 Task: Provide the results of the 2023 Victory Lane Racing Xfinity Series for the track "Sonoma Raceway".
Action: Mouse moved to (159, 267)
Screenshot: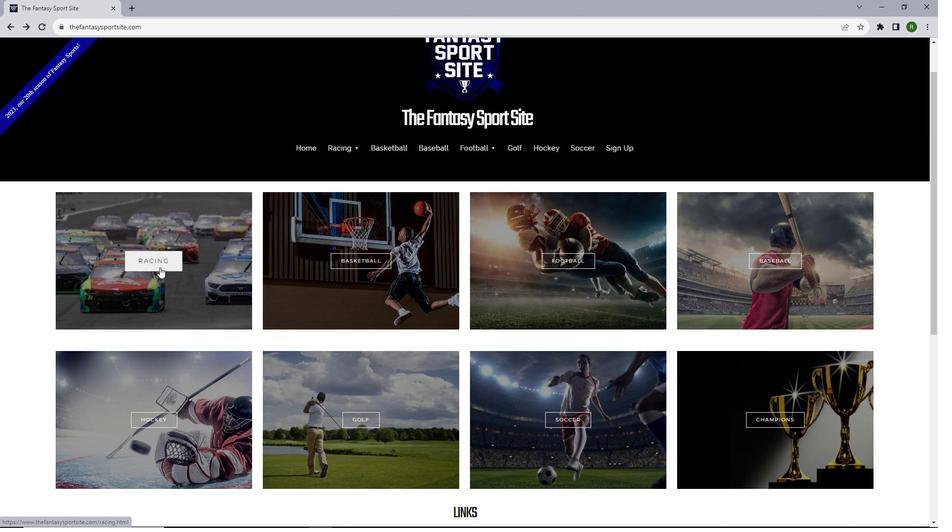 
Action: Mouse pressed left at (159, 267)
Screenshot: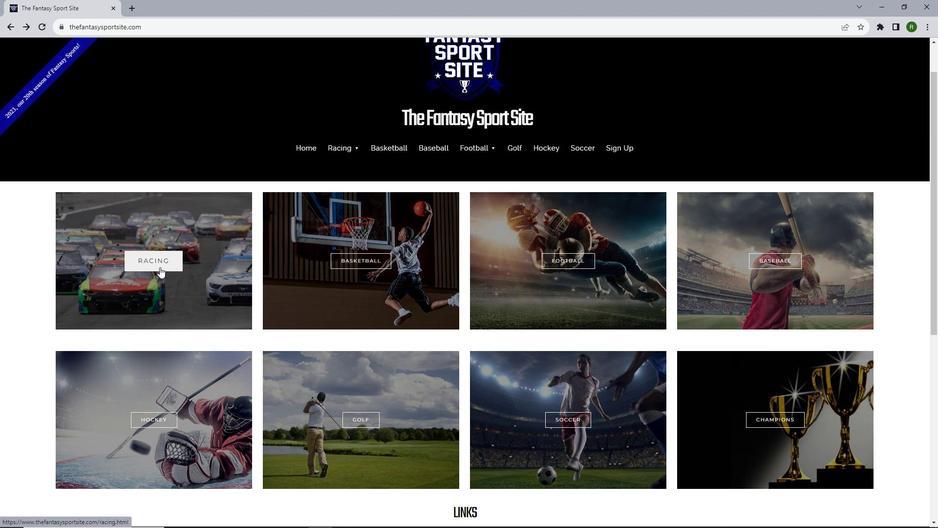 
Action: Mouse moved to (174, 283)
Screenshot: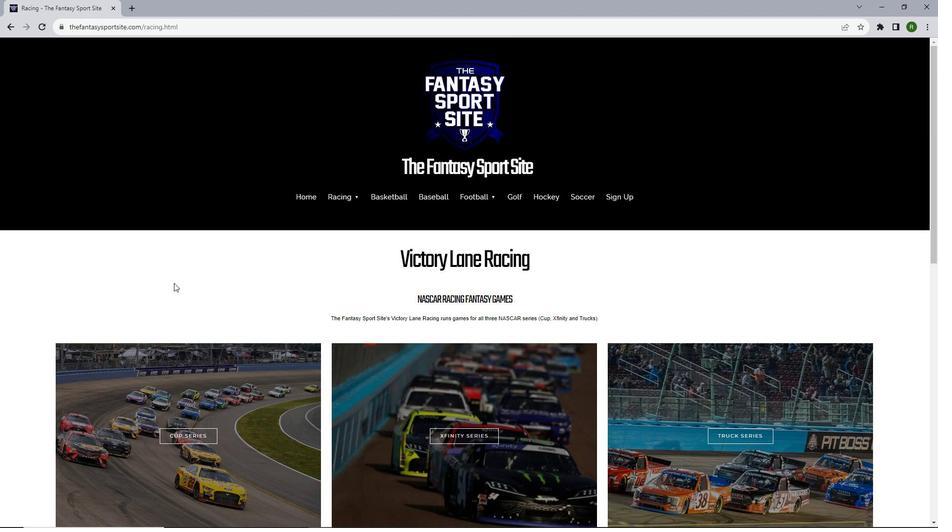 
Action: Mouse scrolled (174, 282) with delta (0, 0)
Screenshot: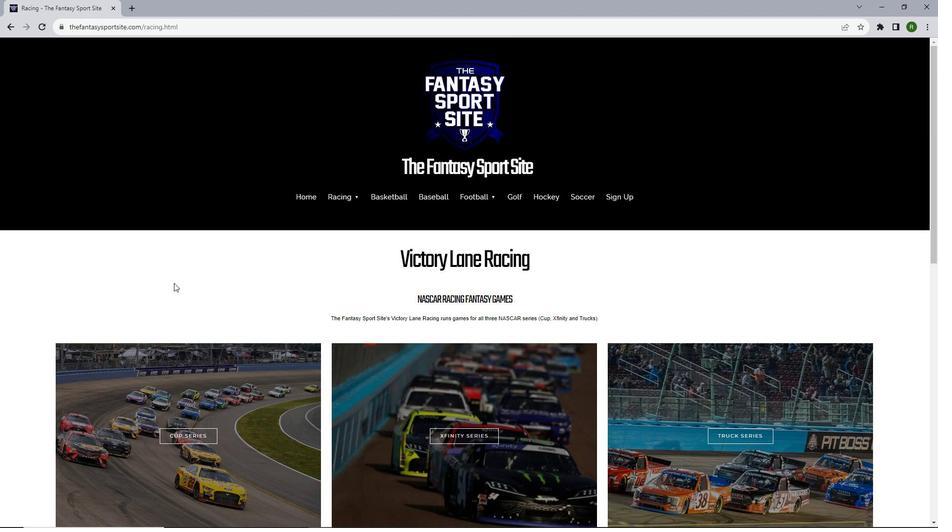 
Action: Mouse scrolled (174, 282) with delta (0, 0)
Screenshot: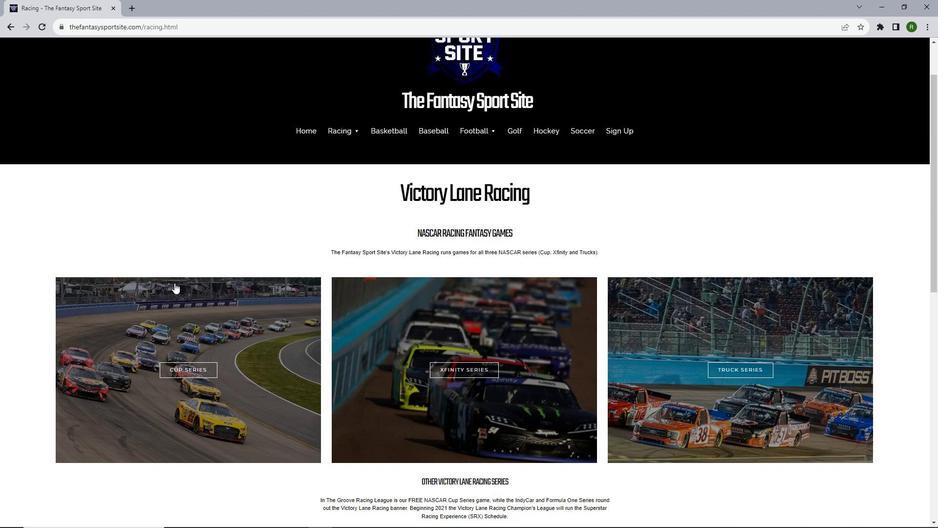 
Action: Mouse scrolled (174, 282) with delta (0, 0)
Screenshot: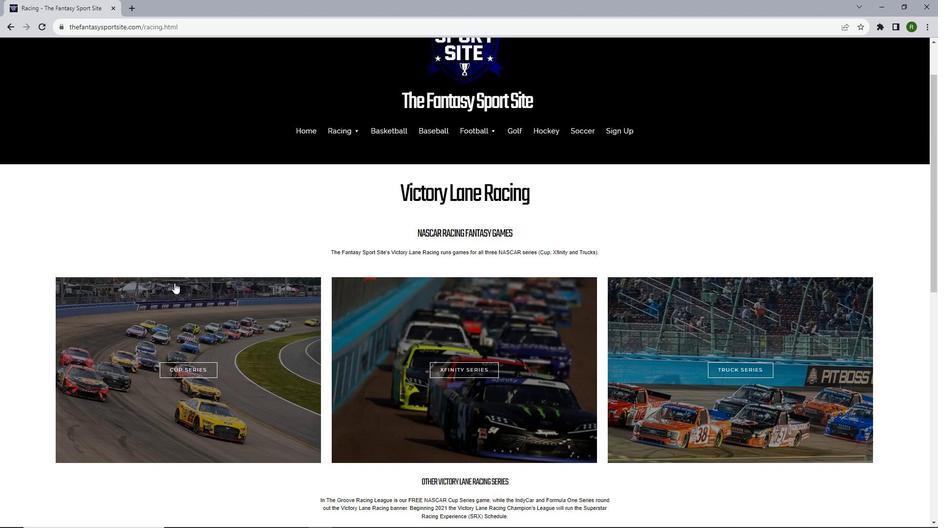 
Action: Mouse moved to (480, 290)
Screenshot: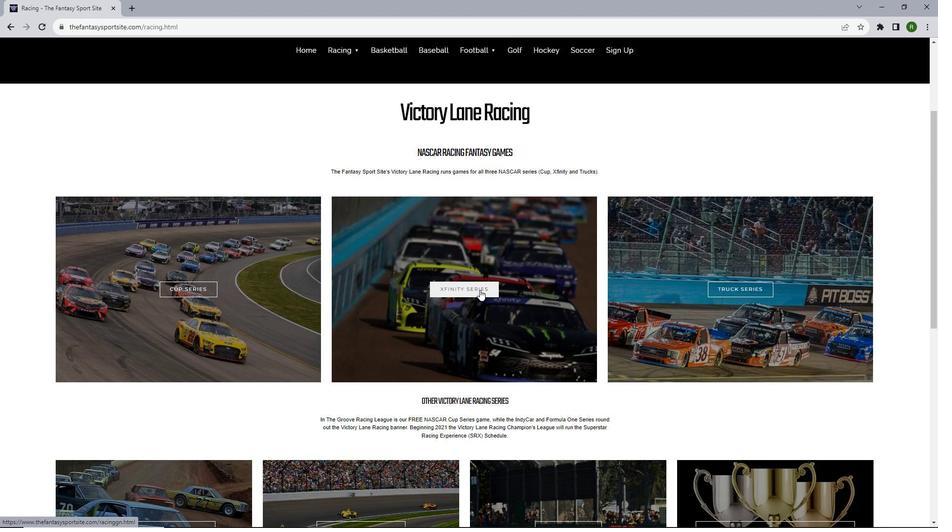 
Action: Mouse pressed left at (480, 290)
Screenshot: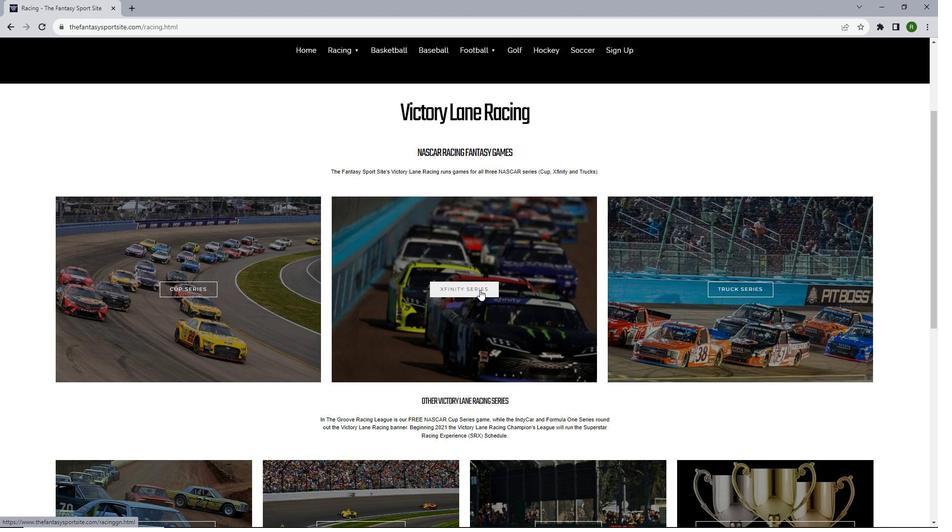 
Action: Mouse moved to (461, 284)
Screenshot: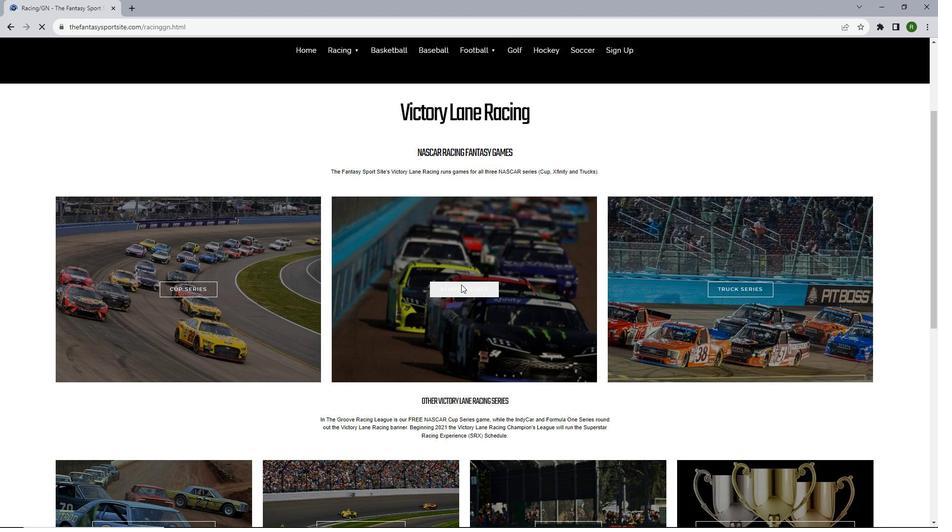 
Action: Mouse scrolled (461, 284) with delta (0, 0)
Screenshot: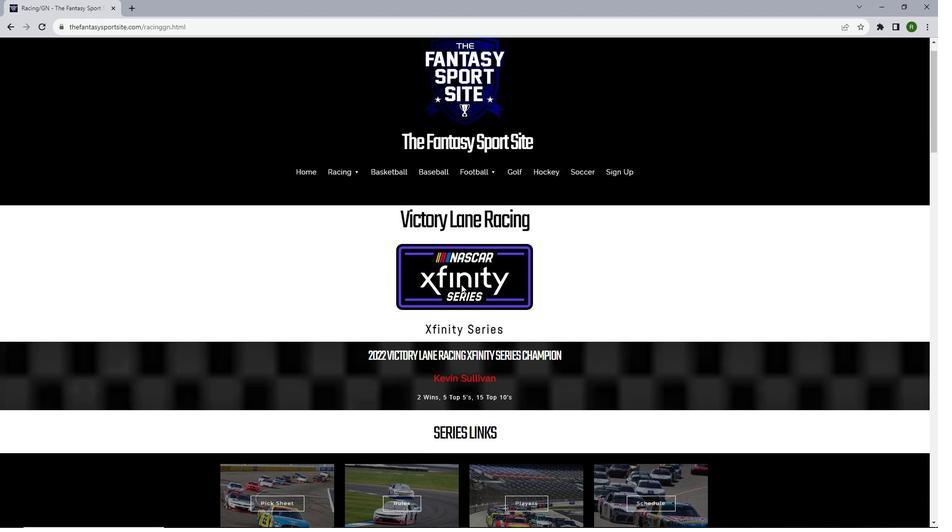 
Action: Mouse scrolled (461, 284) with delta (0, 0)
Screenshot: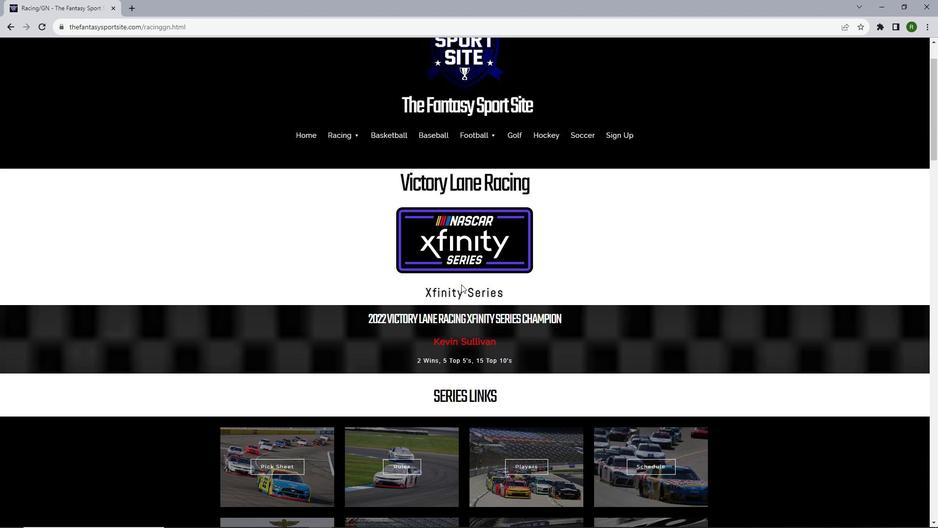 
Action: Mouse scrolled (461, 284) with delta (0, 0)
Screenshot: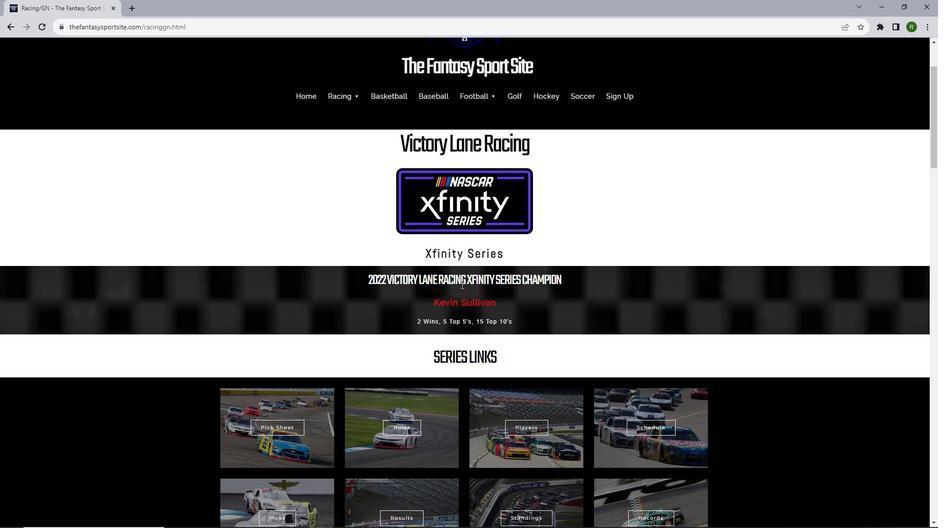 
Action: Mouse scrolled (461, 284) with delta (0, 0)
Screenshot: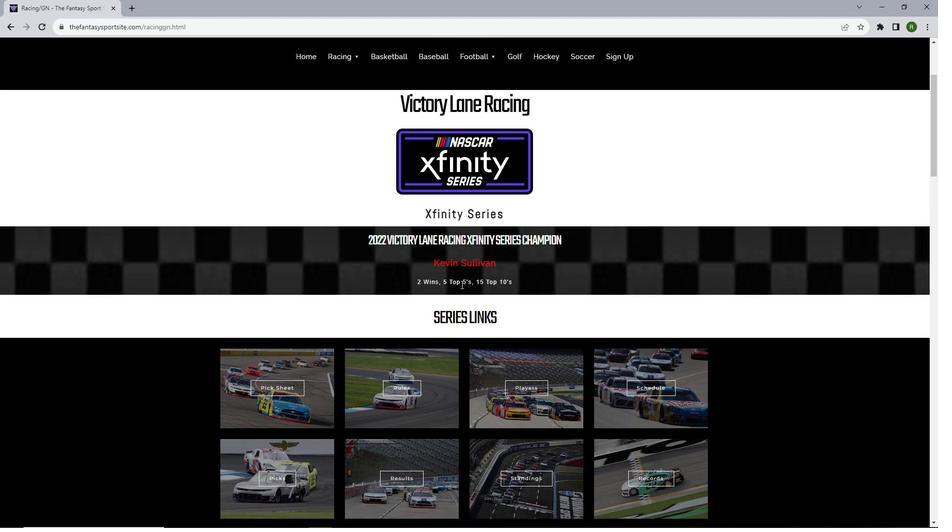 
Action: Mouse scrolled (461, 284) with delta (0, 0)
Screenshot: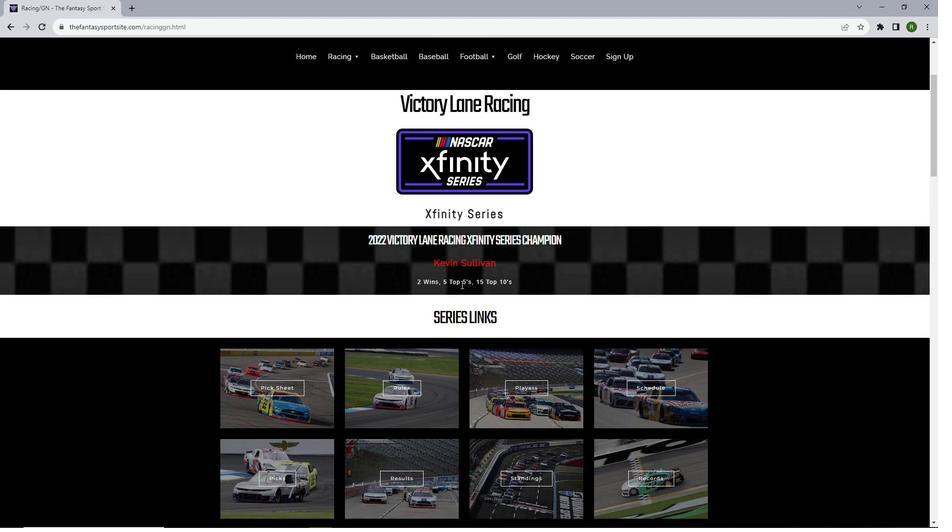 
Action: Mouse scrolled (461, 284) with delta (0, 0)
Screenshot: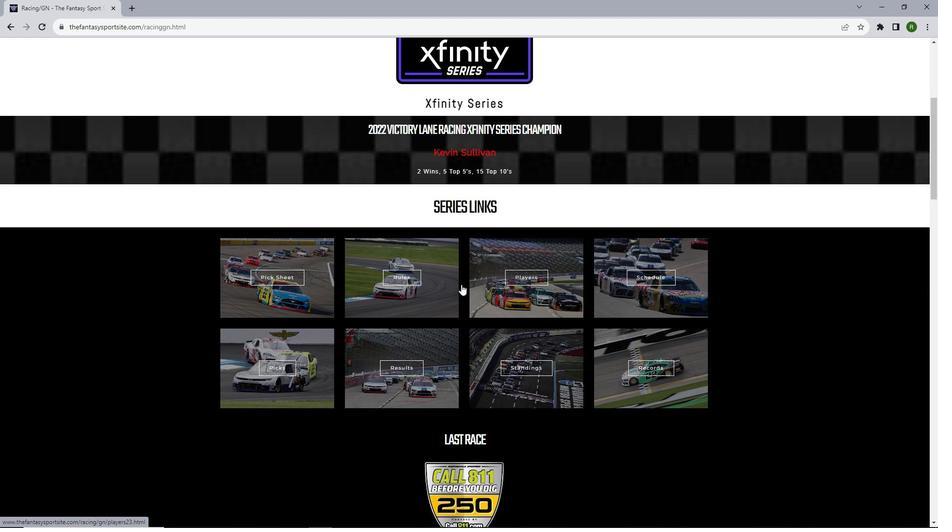 
Action: Mouse moved to (394, 323)
Screenshot: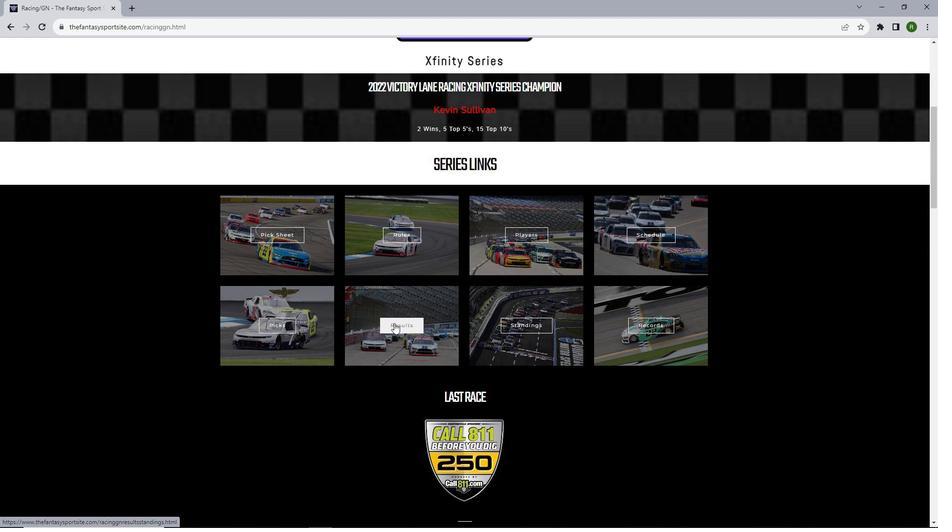 
Action: Mouse pressed left at (394, 323)
Screenshot: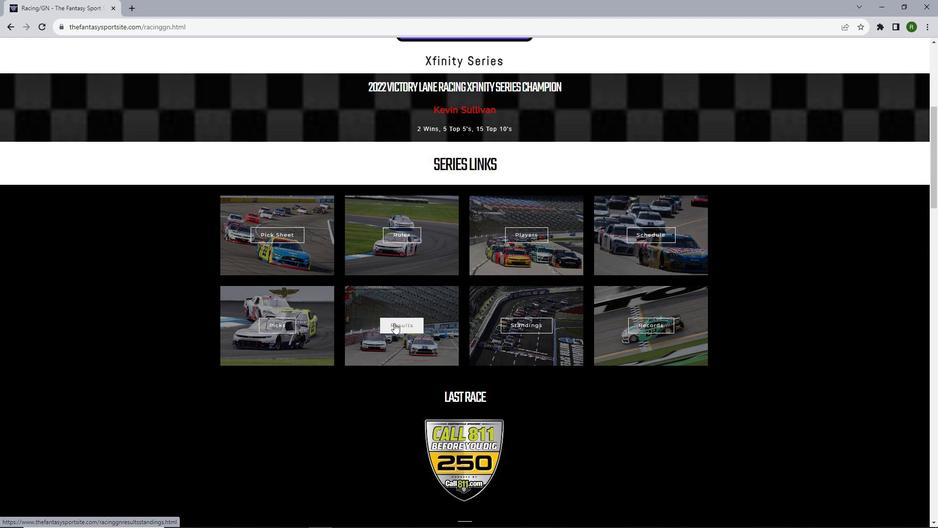 
Action: Mouse moved to (439, 279)
Screenshot: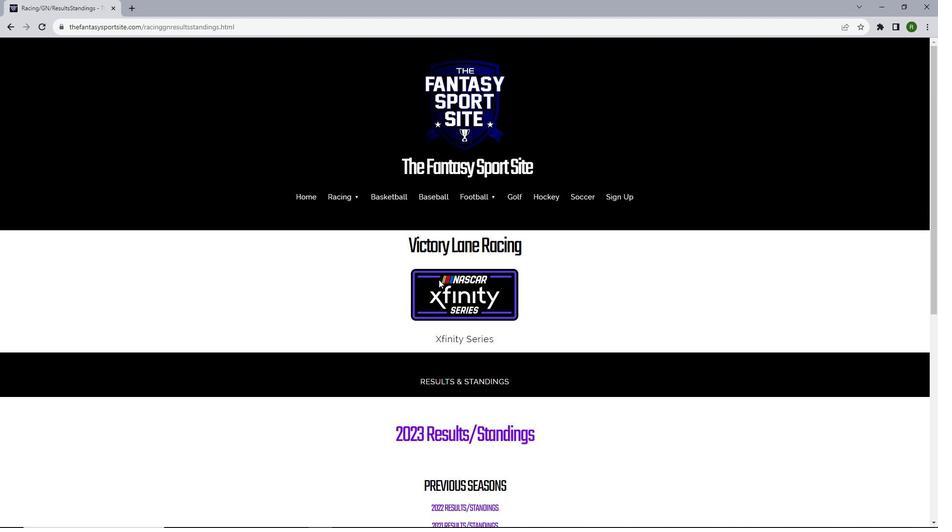 
Action: Mouse scrolled (439, 279) with delta (0, 0)
Screenshot: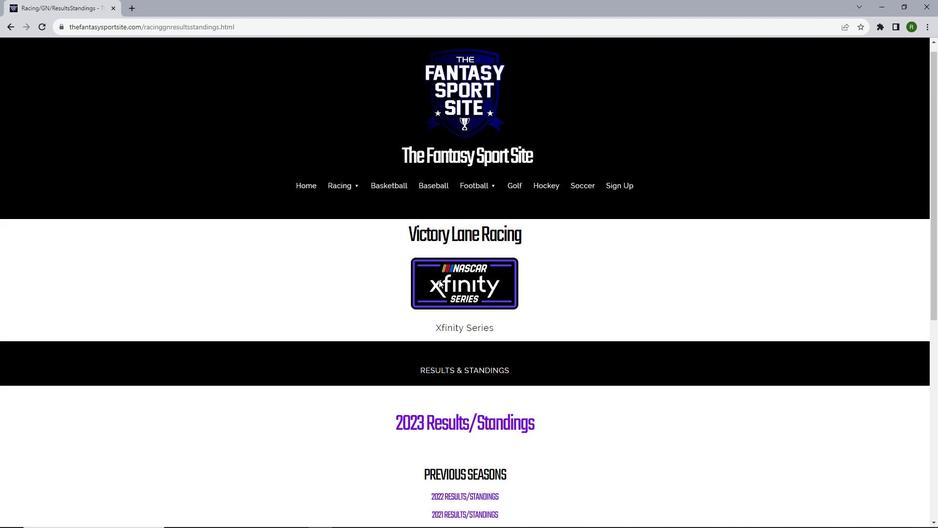 
Action: Mouse moved to (418, 388)
Screenshot: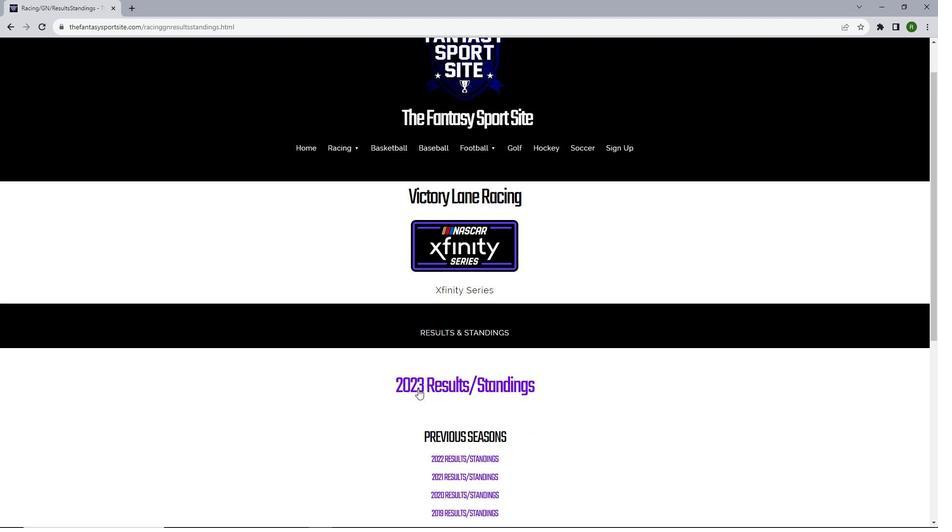 
Action: Mouse pressed left at (418, 388)
Screenshot: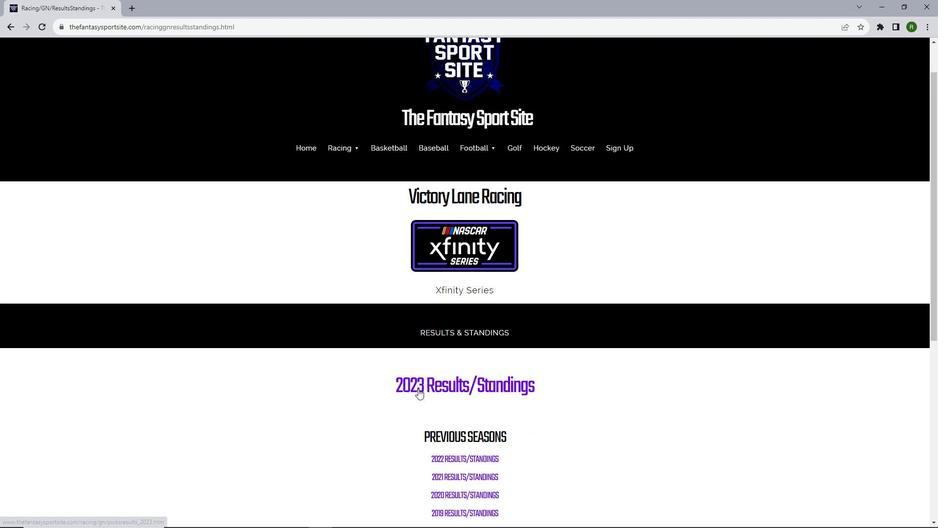 
Action: Mouse moved to (552, 217)
Screenshot: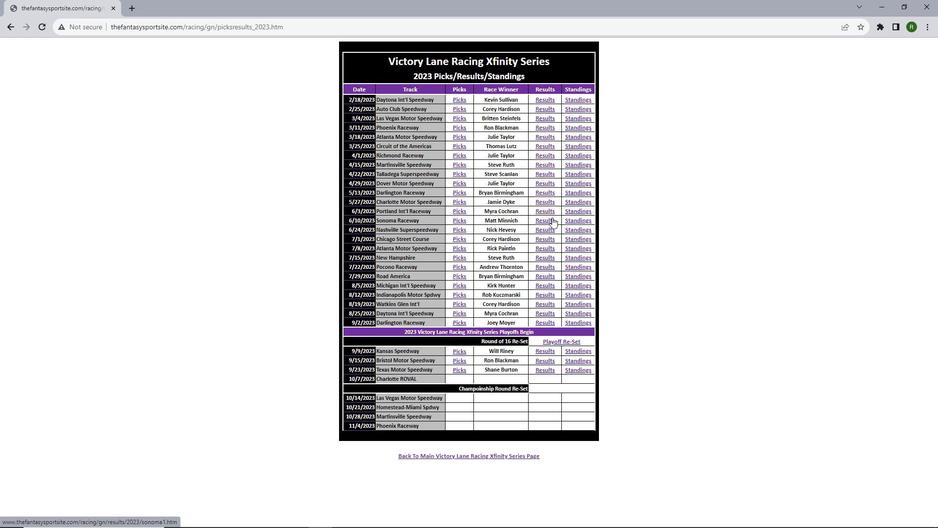 
Action: Mouse pressed left at (552, 217)
Screenshot: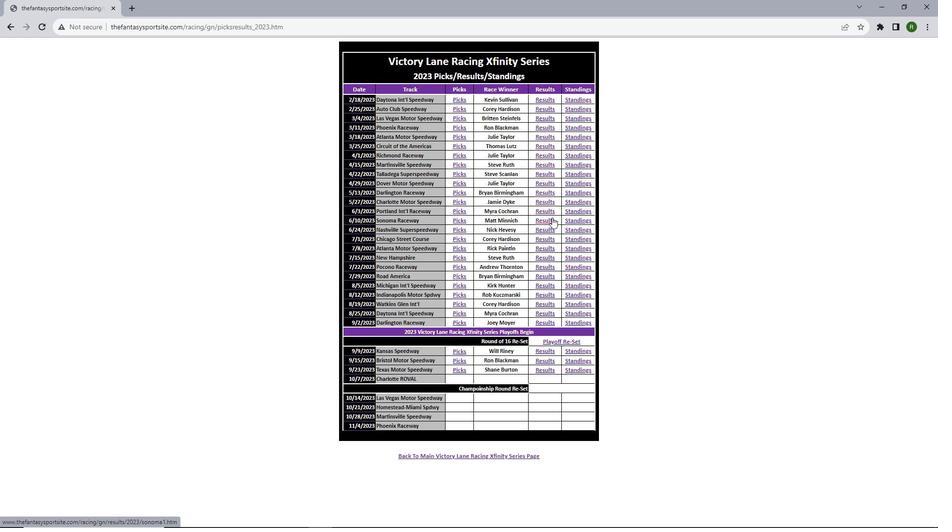 
Action: Mouse moved to (544, 217)
Screenshot: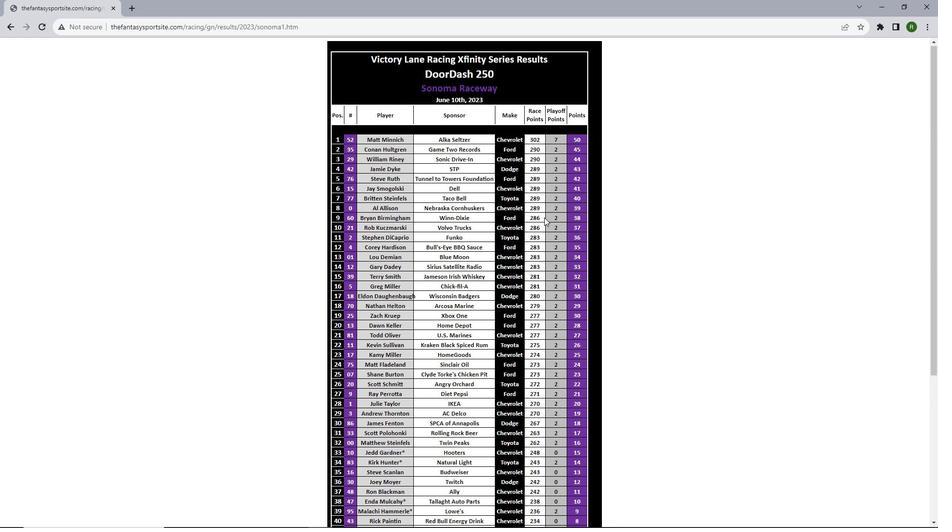 
Action: Mouse scrolled (544, 217) with delta (0, 0)
Screenshot: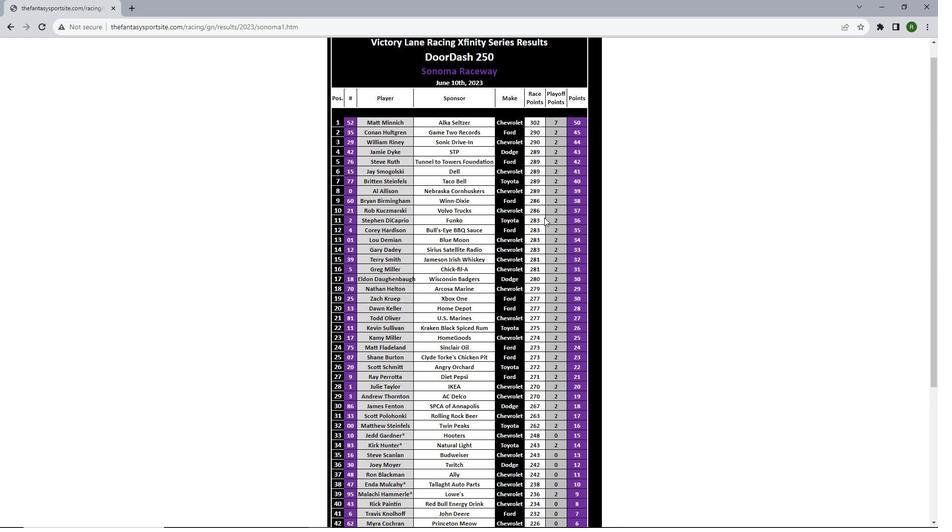 
Action: Mouse scrolled (544, 217) with delta (0, 0)
Screenshot: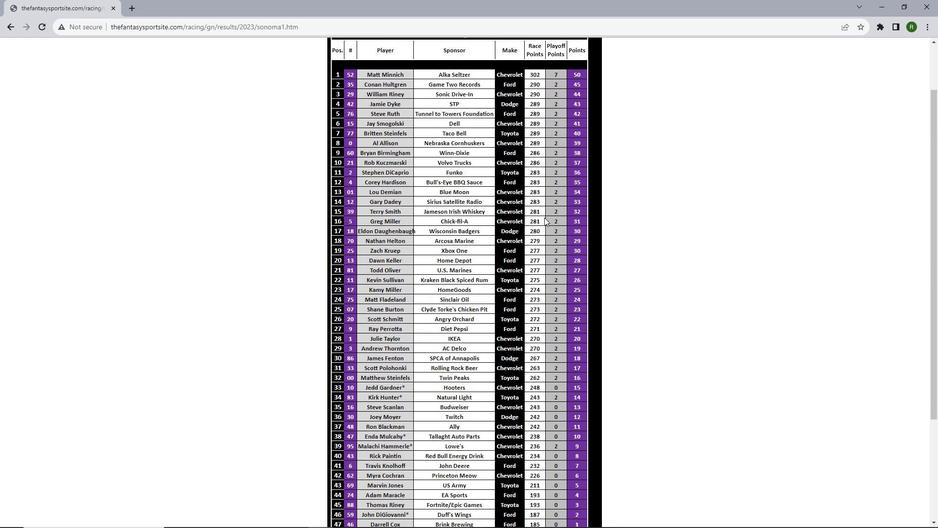 
Action: Mouse scrolled (544, 217) with delta (0, 0)
Screenshot: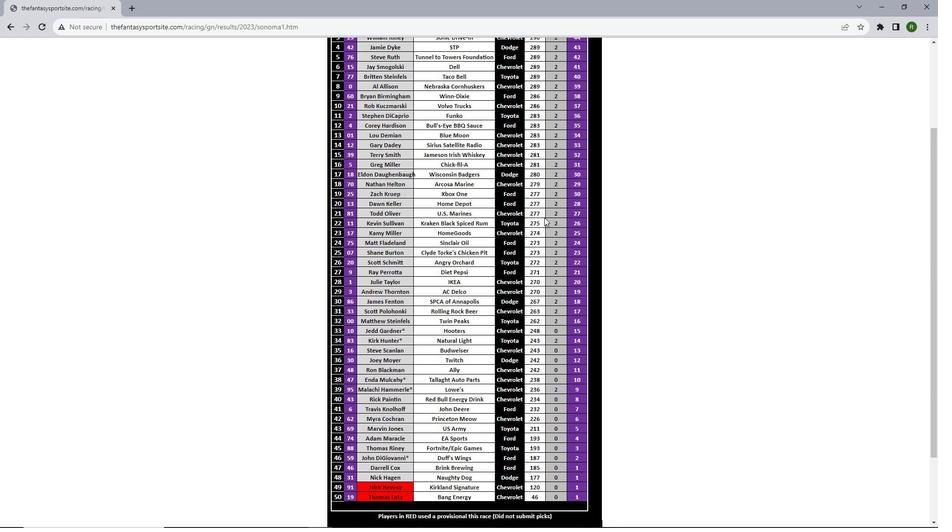 
Action: Mouse scrolled (544, 217) with delta (0, 0)
Screenshot: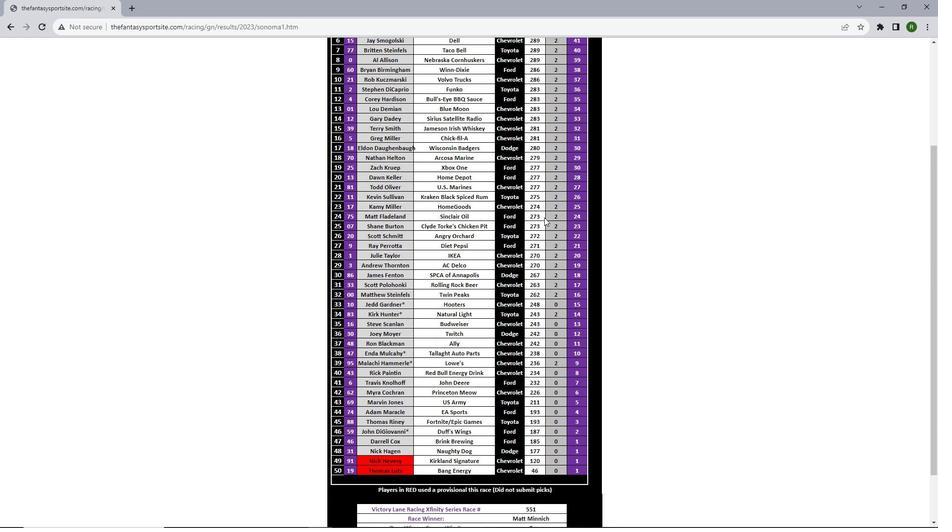 
Action: Mouse scrolled (544, 218) with delta (0, 0)
Screenshot: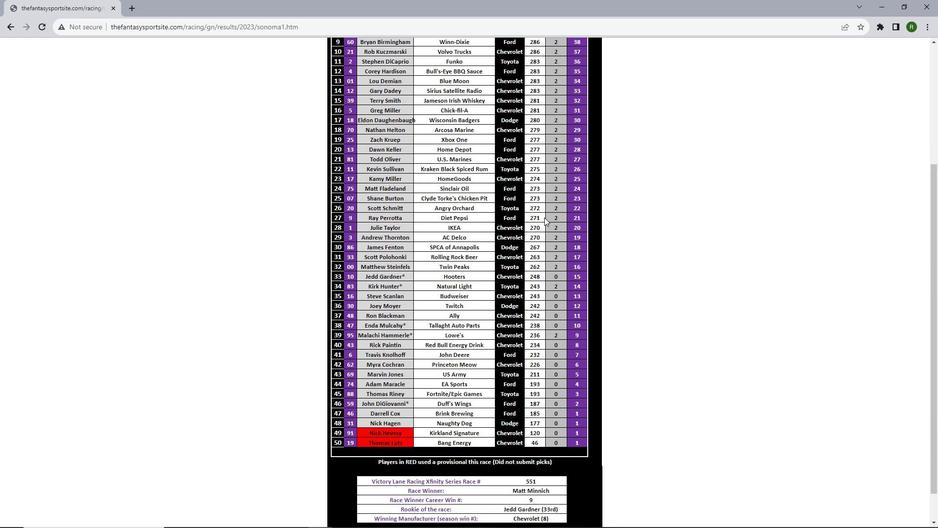 
Action: Mouse scrolled (544, 218) with delta (0, 0)
Screenshot: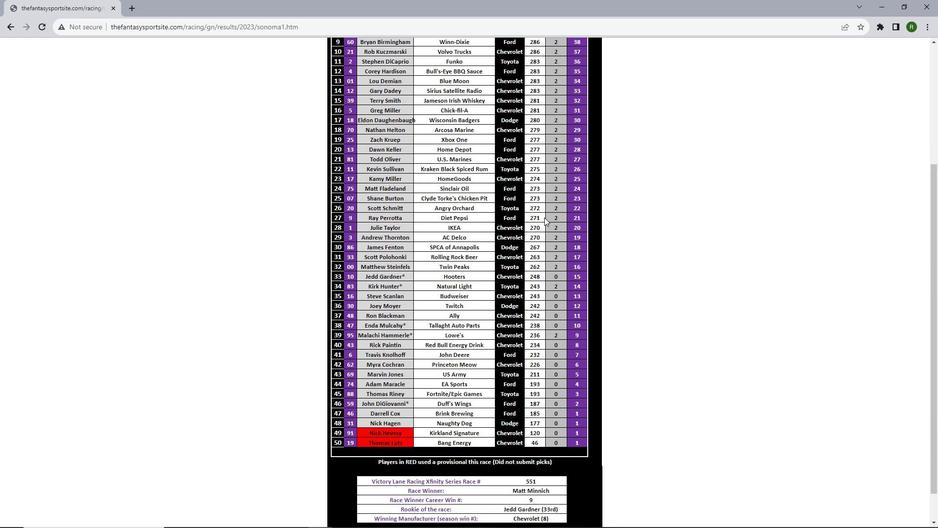 
Action: Mouse scrolled (544, 218) with delta (0, 0)
Screenshot: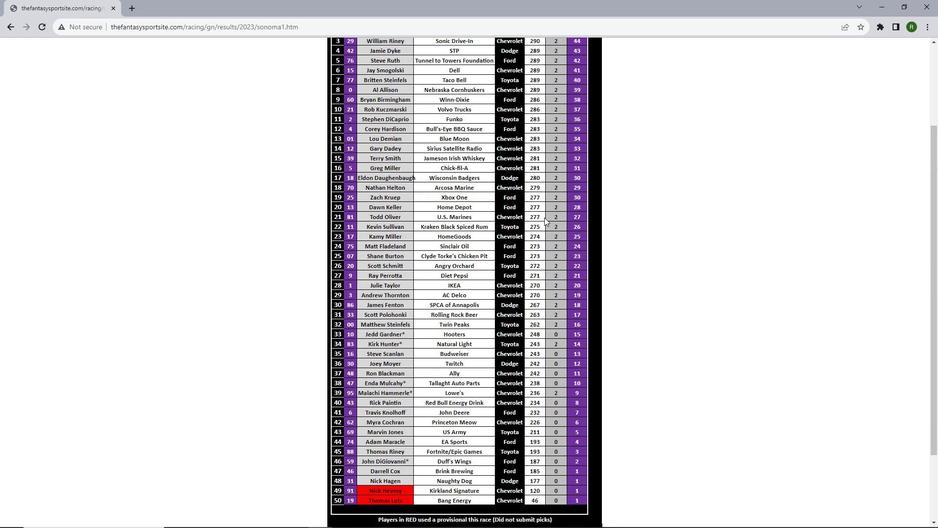 
Action: Mouse scrolled (544, 218) with delta (0, 0)
Screenshot: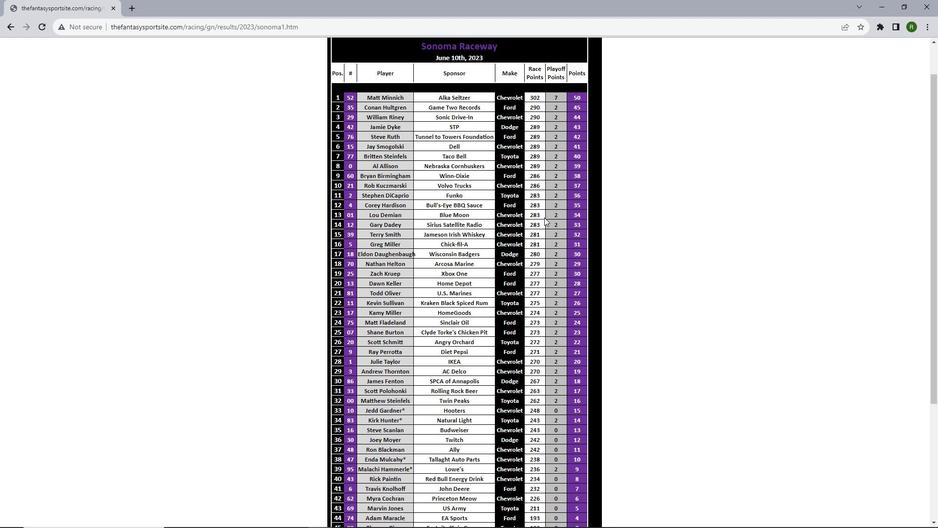 
Action: Mouse scrolled (544, 217) with delta (0, 0)
Screenshot: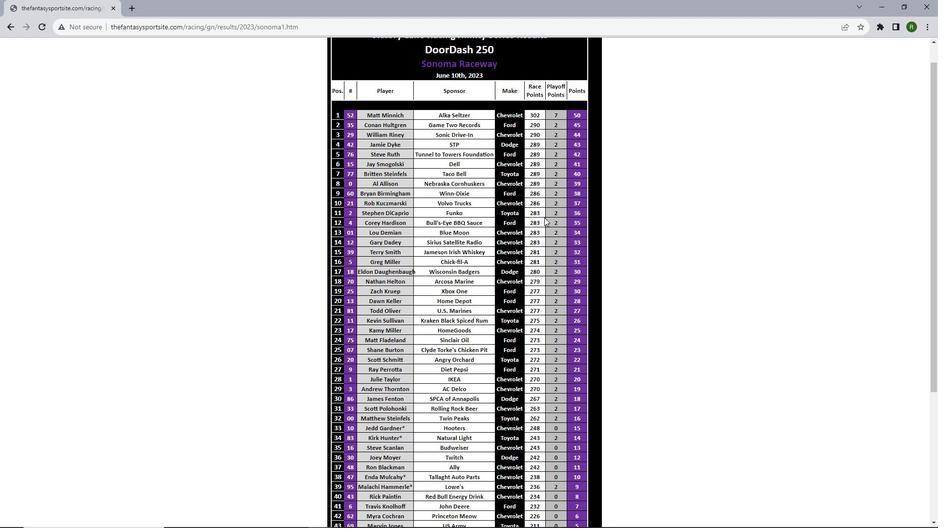 
Action: Mouse scrolled (544, 217) with delta (0, 0)
Screenshot: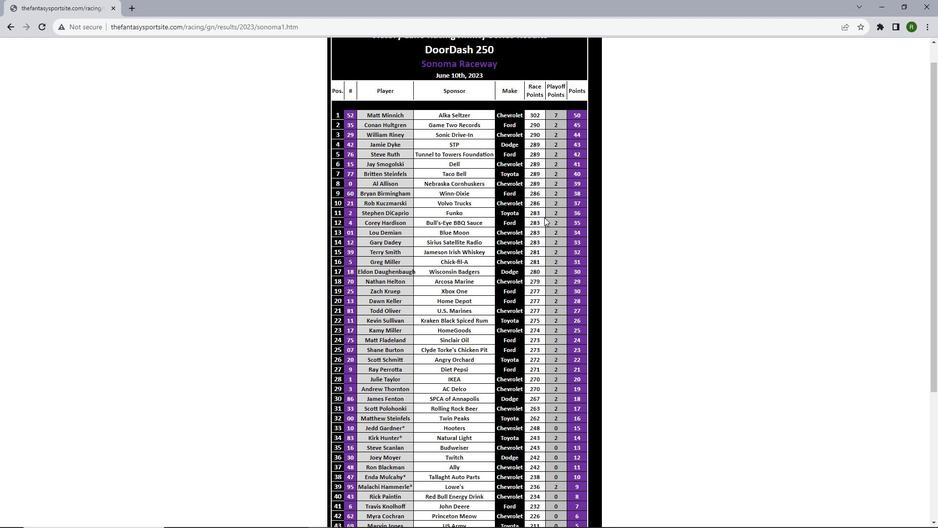 
Action: Mouse scrolled (544, 217) with delta (0, 0)
Screenshot: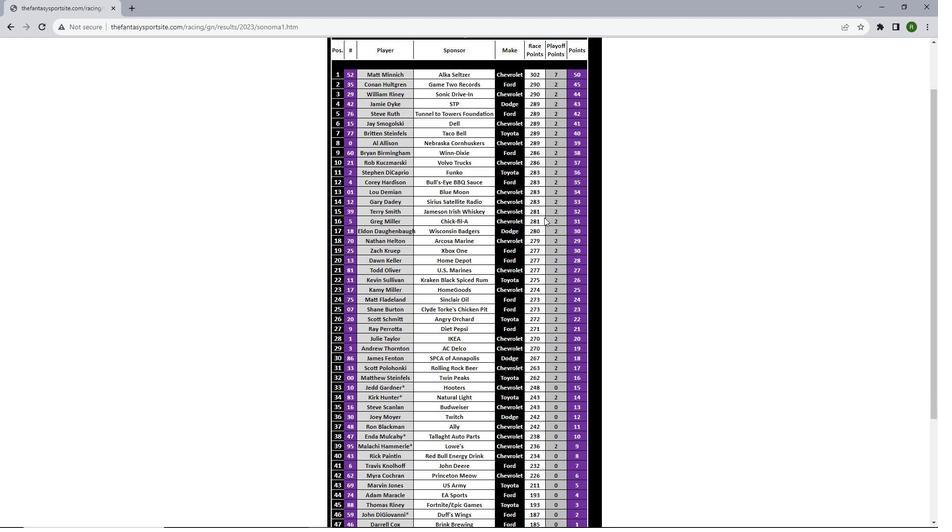 
Action: Mouse scrolled (544, 217) with delta (0, 0)
Screenshot: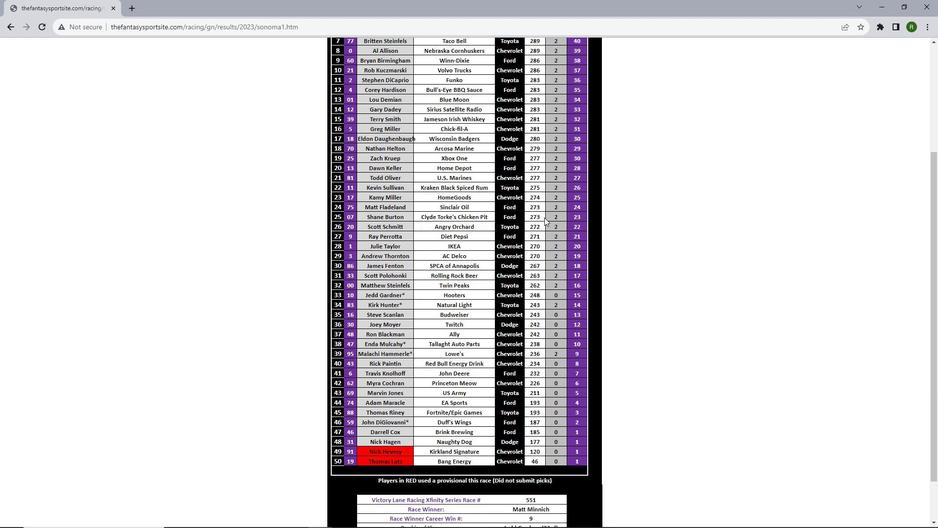 
Action: Mouse scrolled (544, 217) with delta (0, 0)
Screenshot: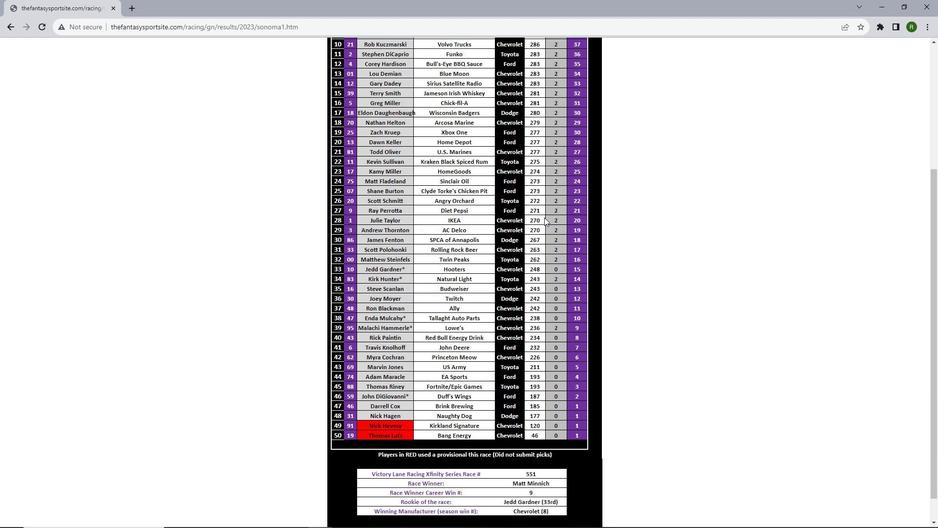 
Action: Mouse scrolled (544, 217) with delta (0, 0)
Screenshot: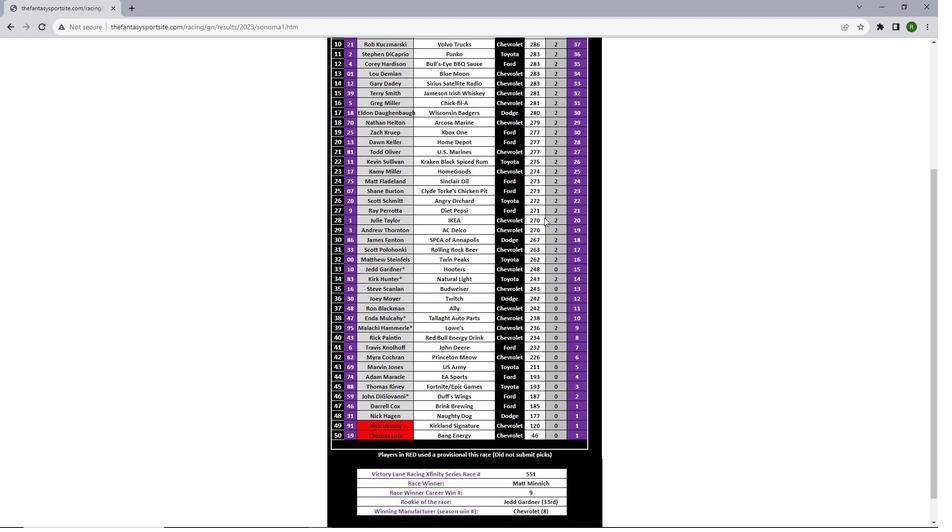 
Action: Mouse scrolled (544, 217) with delta (0, 0)
Screenshot: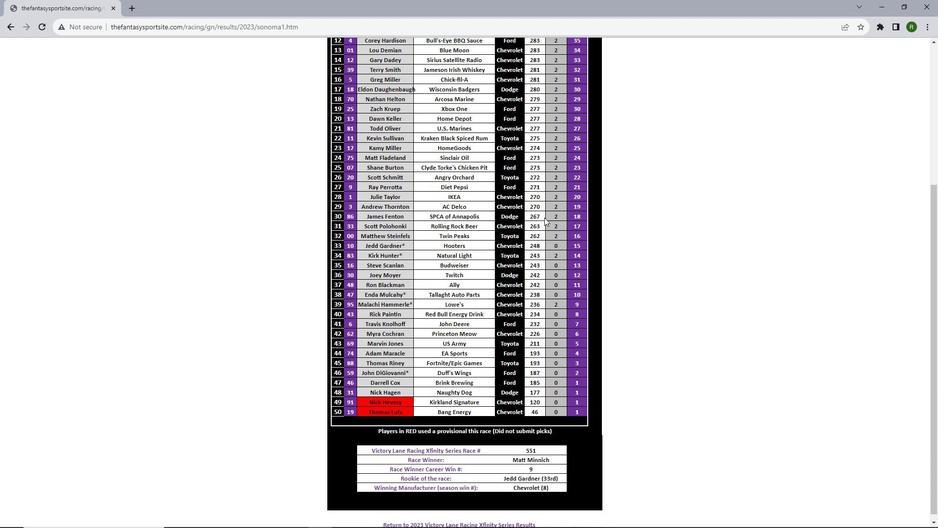 
